 Task: Add Forces Of Nature Organic Scar Control Rollerball to the cart.
Action: Mouse pressed left at (240, 114)
Screenshot: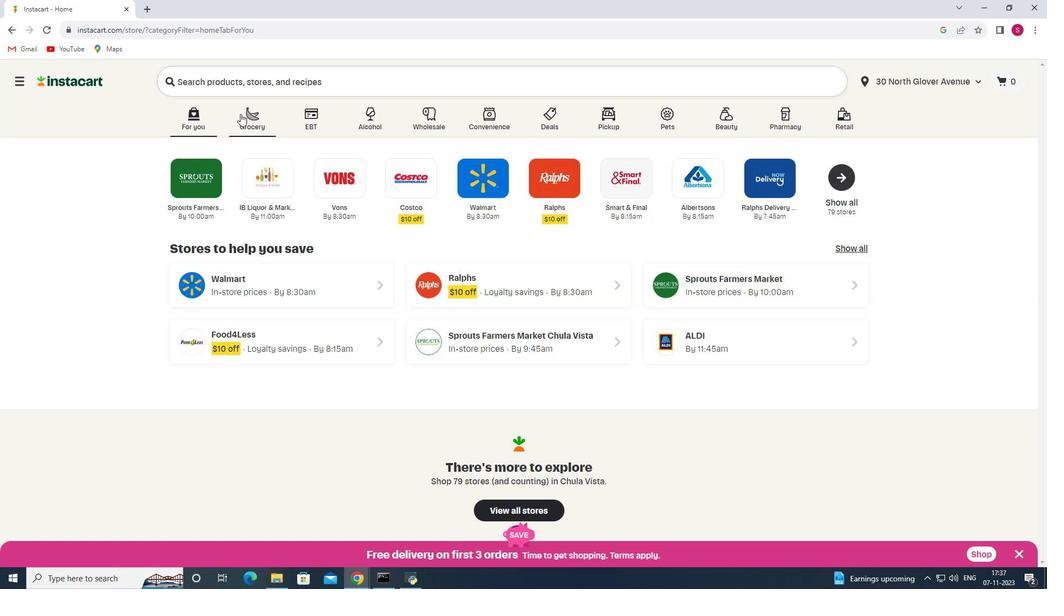 
Action: Mouse moved to (243, 317)
Screenshot: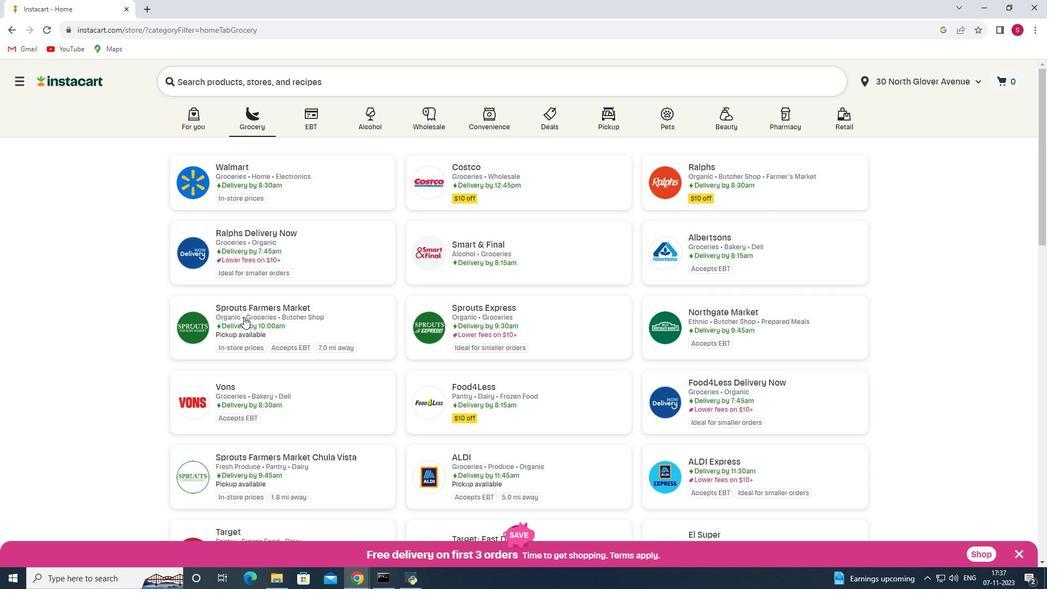 
Action: Mouse pressed left at (243, 317)
Screenshot: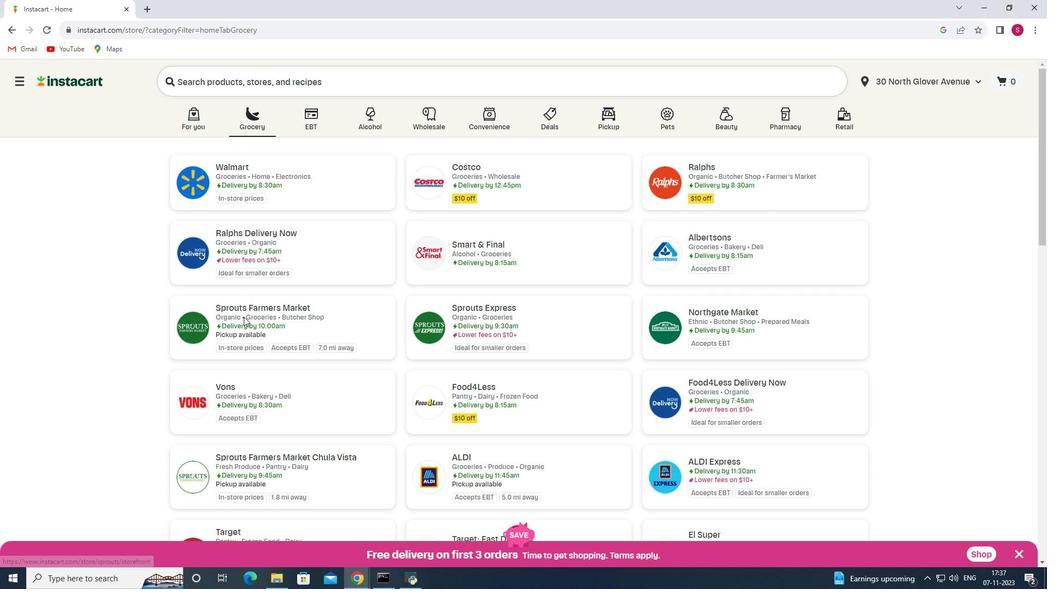 
Action: Mouse moved to (85, 314)
Screenshot: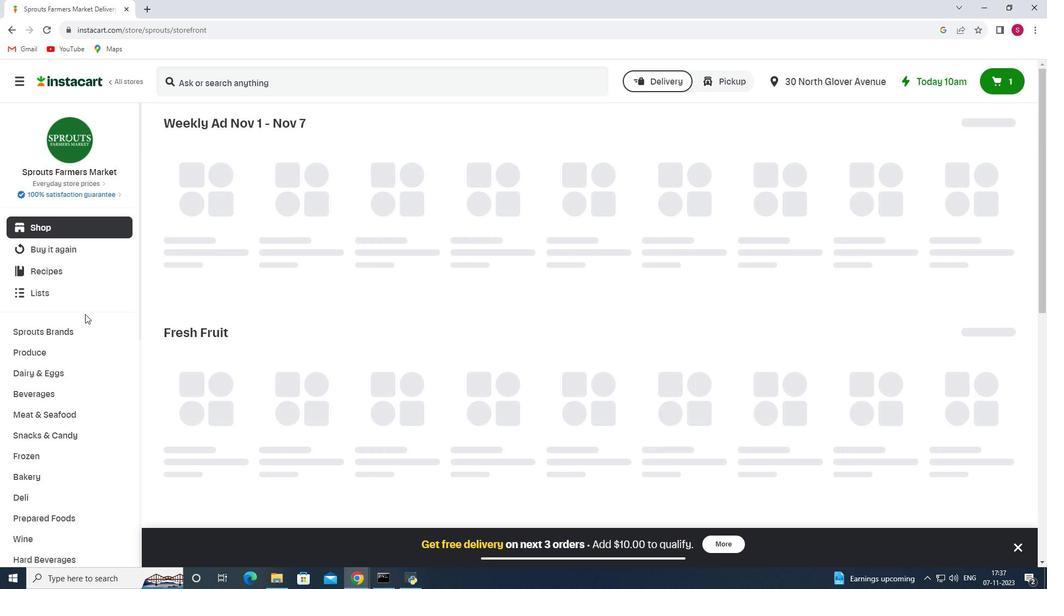 
Action: Mouse scrolled (85, 313) with delta (0, 0)
Screenshot: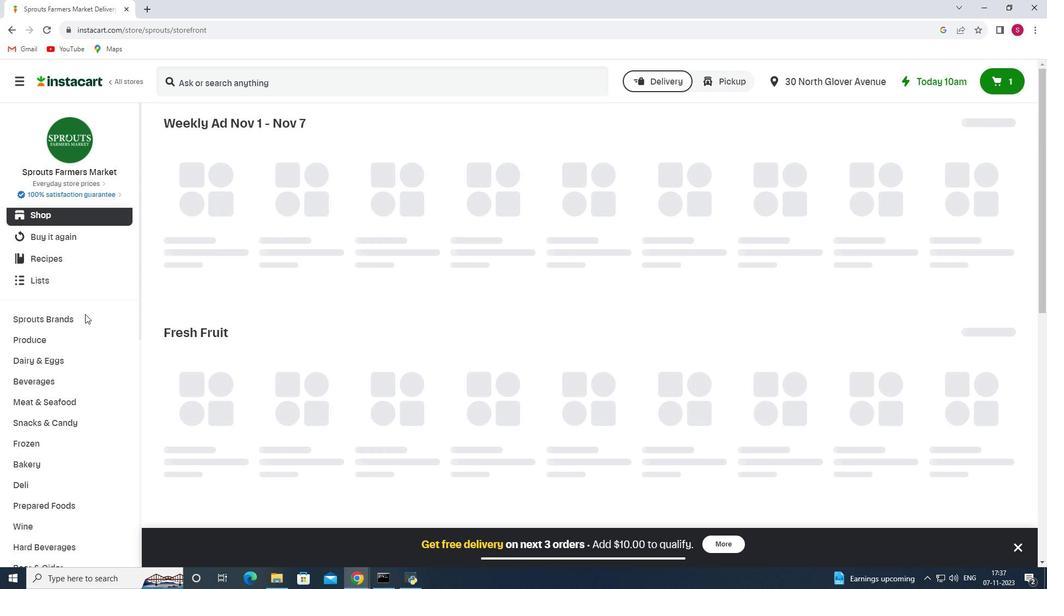 
Action: Mouse scrolled (85, 313) with delta (0, 0)
Screenshot: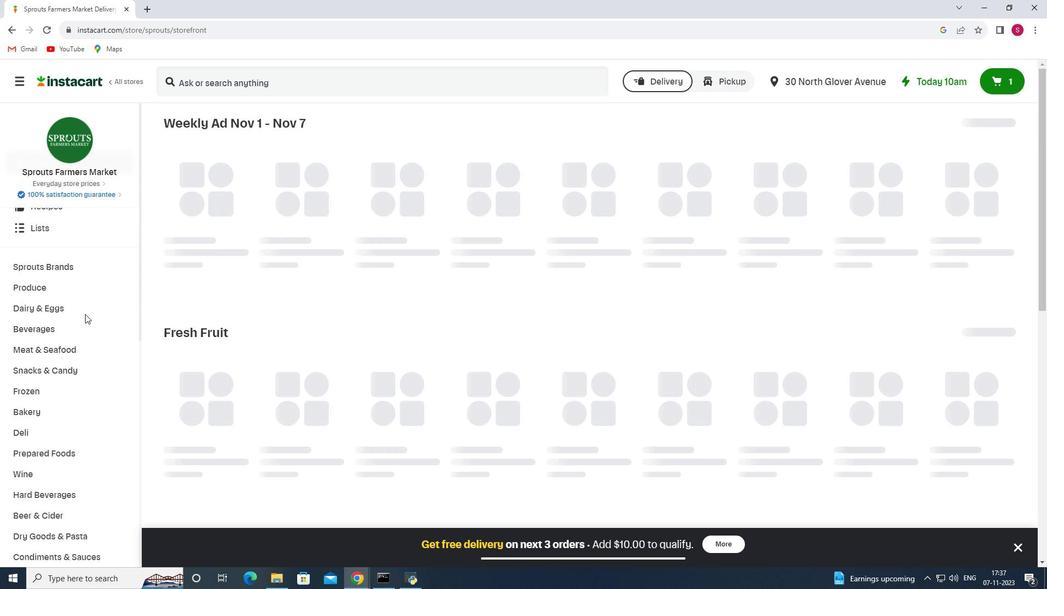 
Action: Mouse scrolled (85, 313) with delta (0, 0)
Screenshot: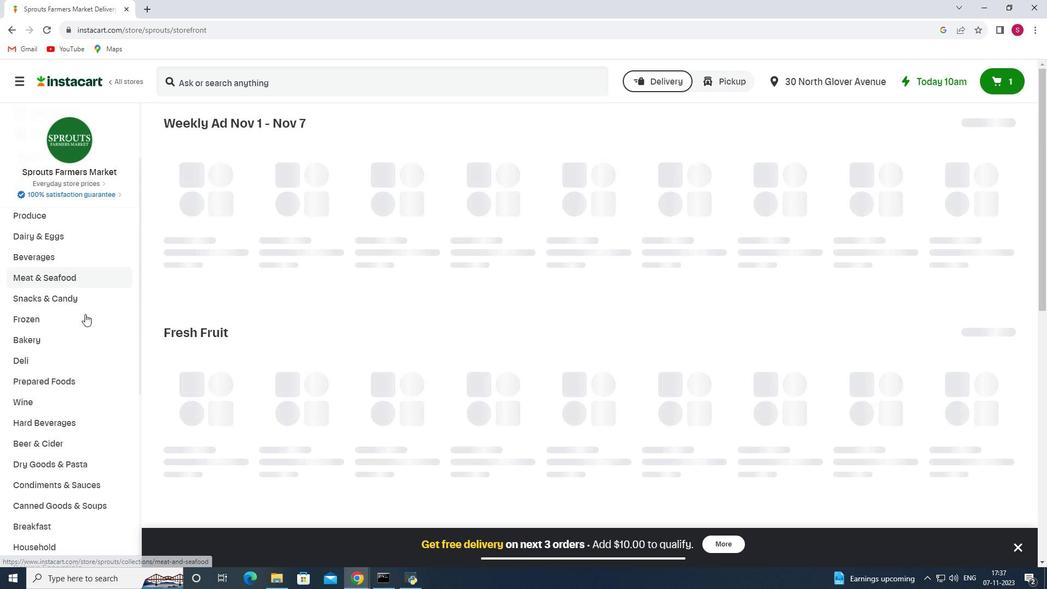 
Action: Mouse moved to (84, 314)
Screenshot: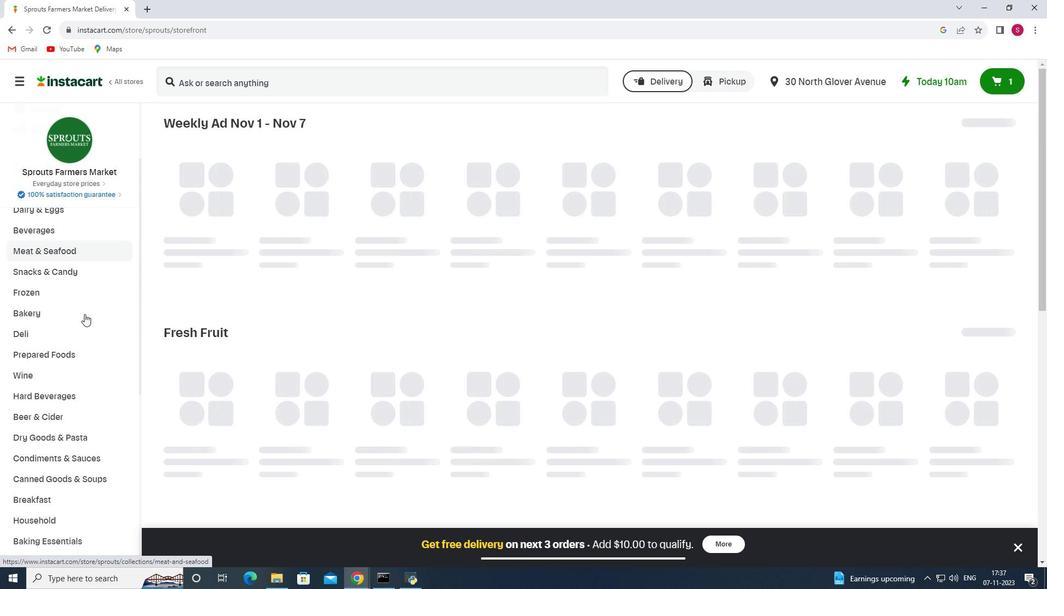 
Action: Mouse scrolled (84, 313) with delta (0, 0)
Screenshot: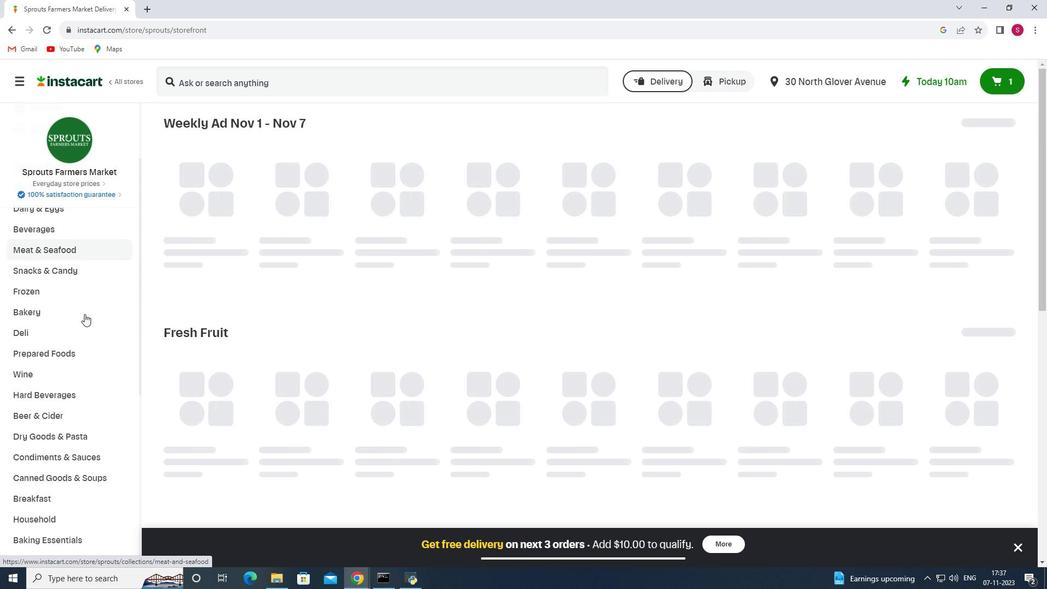 
Action: Mouse moved to (84, 311)
Screenshot: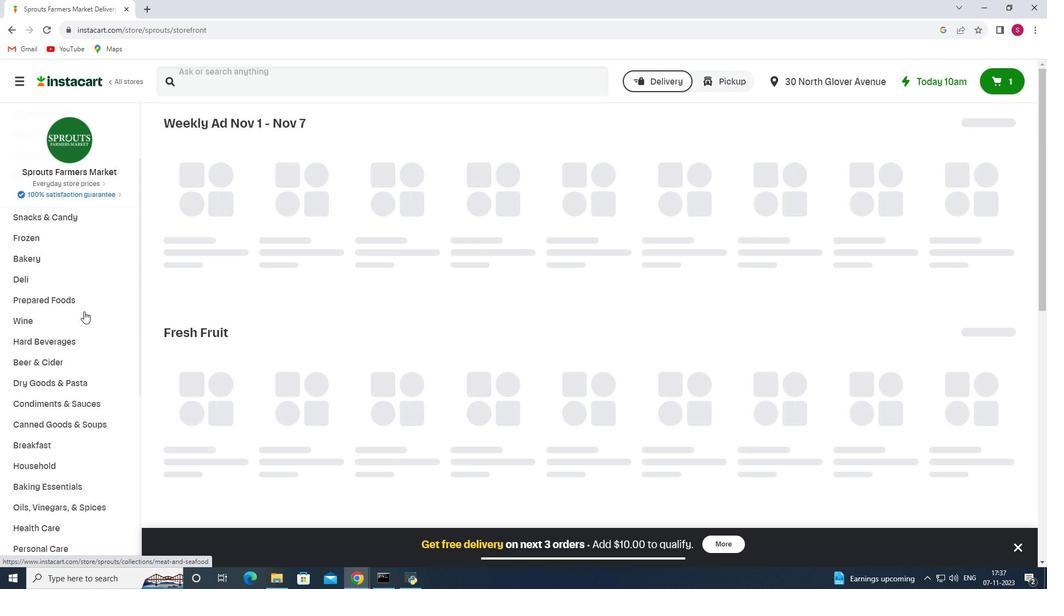 
Action: Mouse scrolled (84, 311) with delta (0, 0)
Screenshot: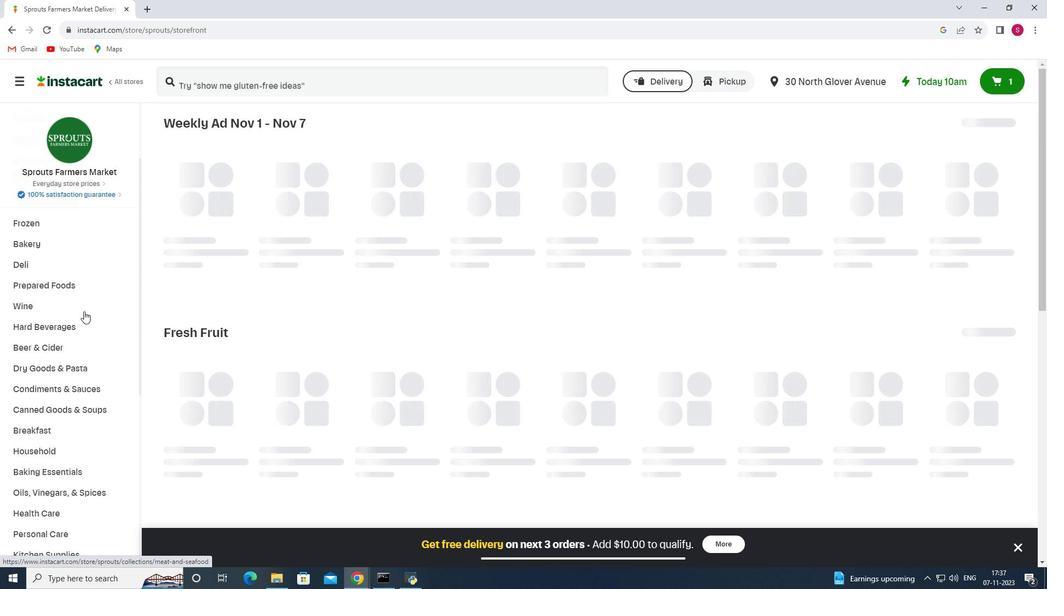 
Action: Mouse moved to (82, 294)
Screenshot: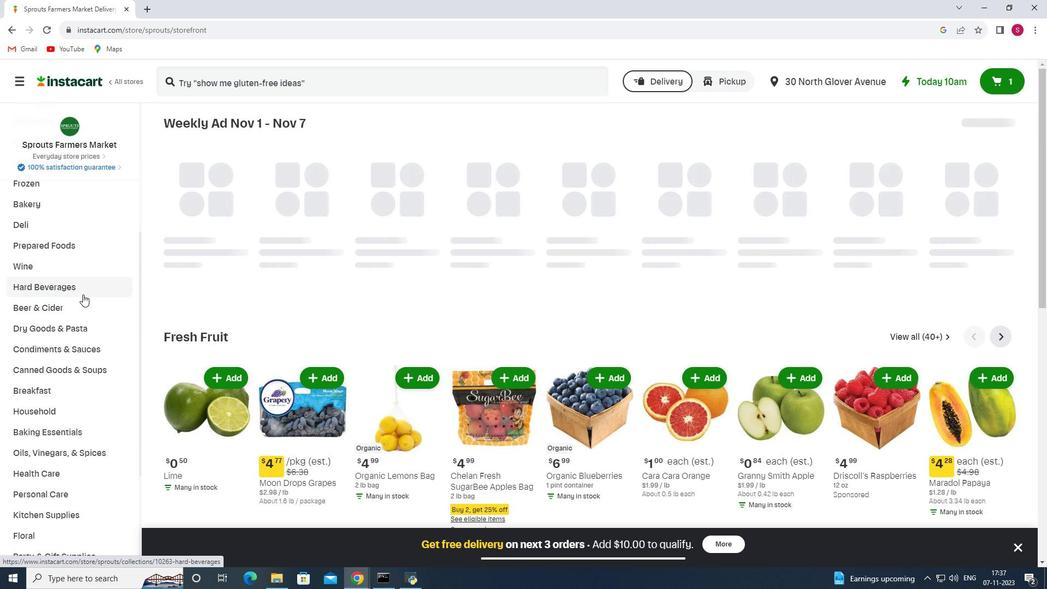 
Action: Mouse scrolled (82, 294) with delta (0, 0)
Screenshot: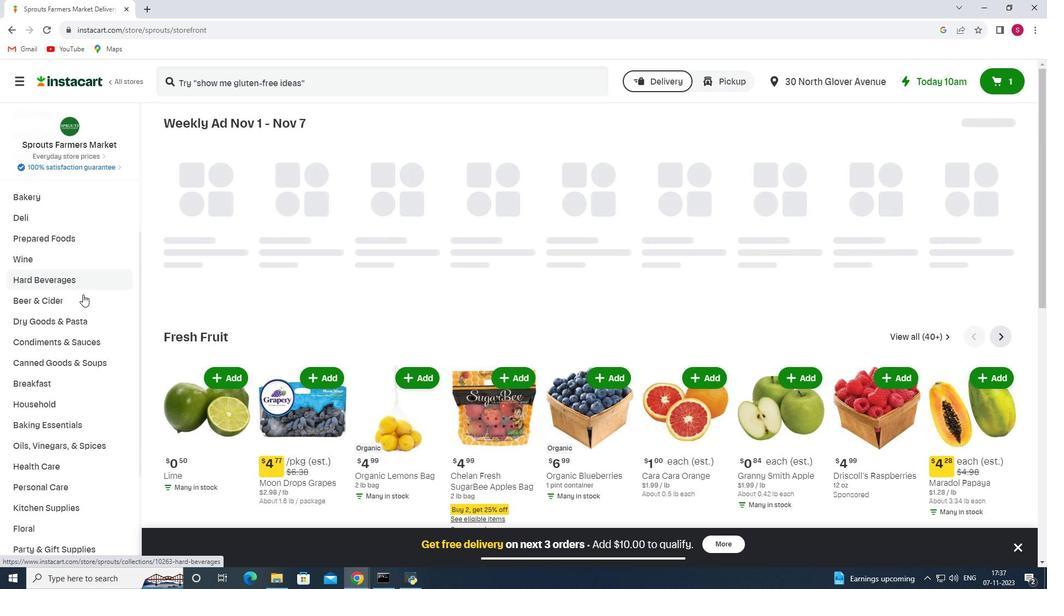 
Action: Mouse moved to (80, 303)
Screenshot: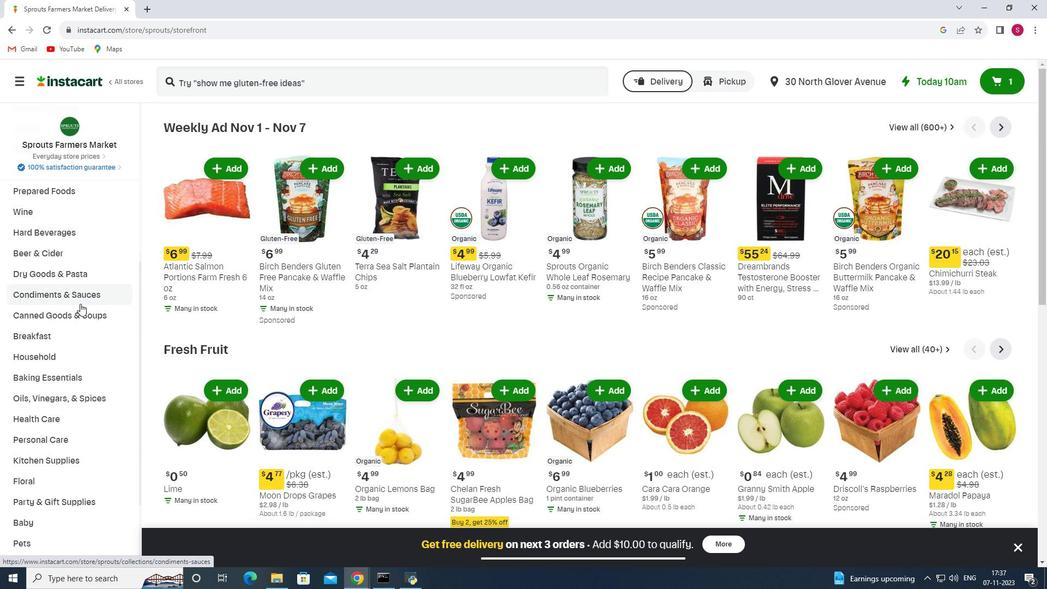 
Action: Mouse scrolled (80, 303) with delta (0, 0)
Screenshot: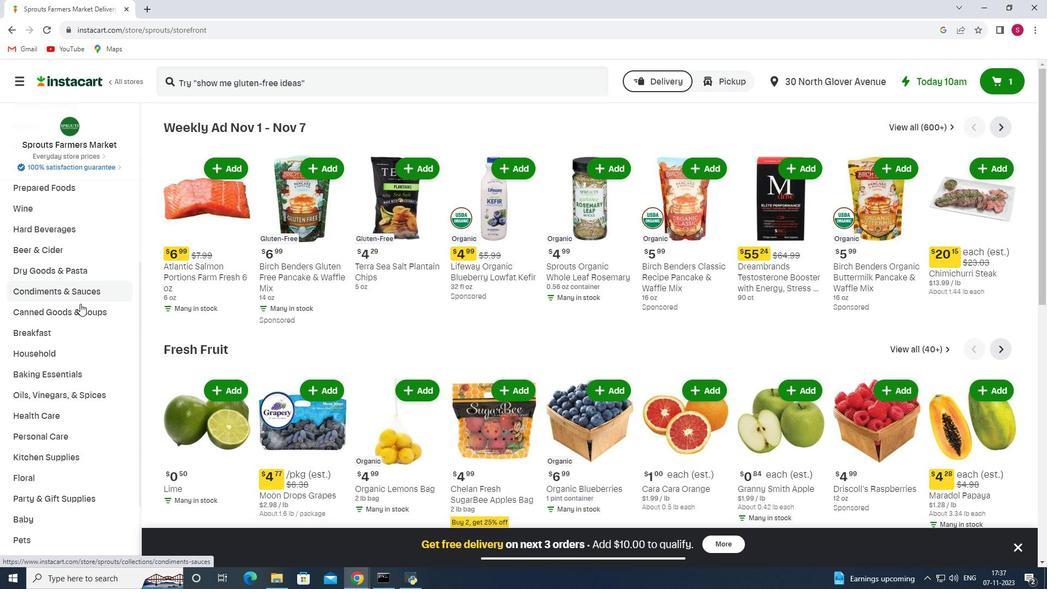 
Action: Mouse moved to (55, 359)
Screenshot: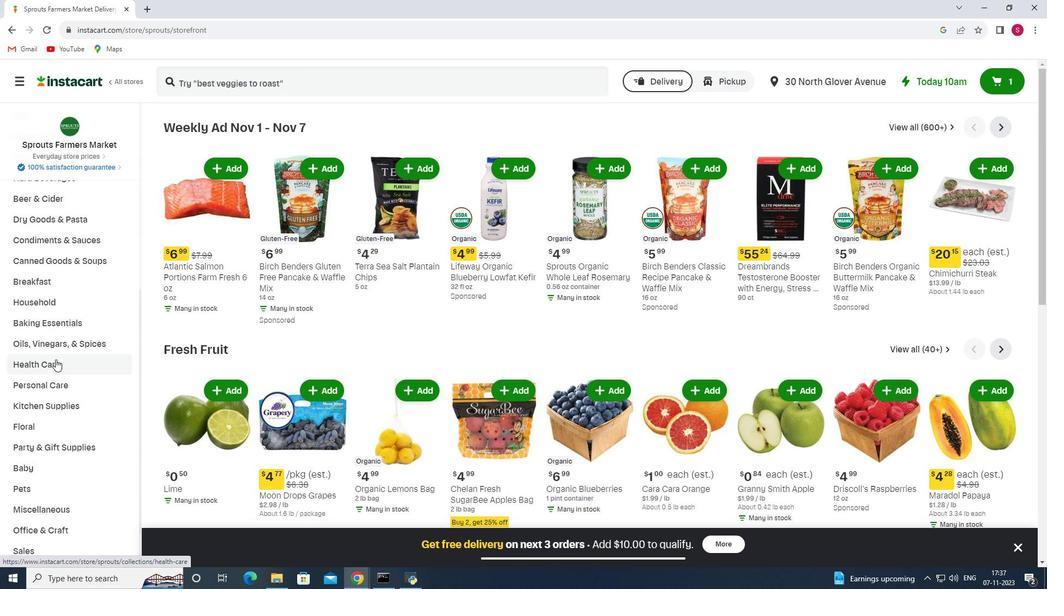 
Action: Mouse pressed left at (55, 359)
Screenshot: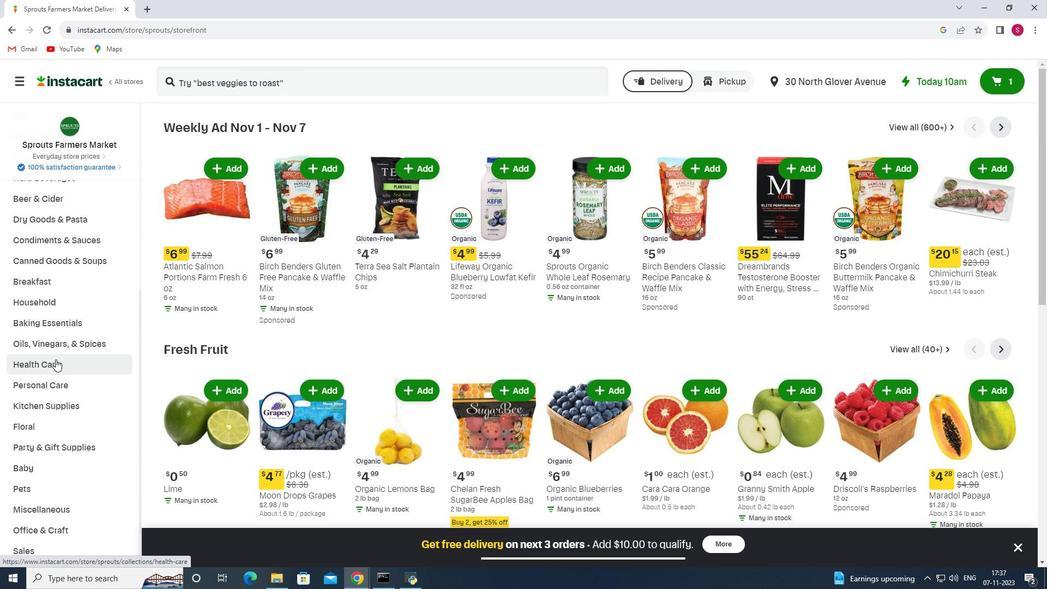 
Action: Mouse moved to (392, 157)
Screenshot: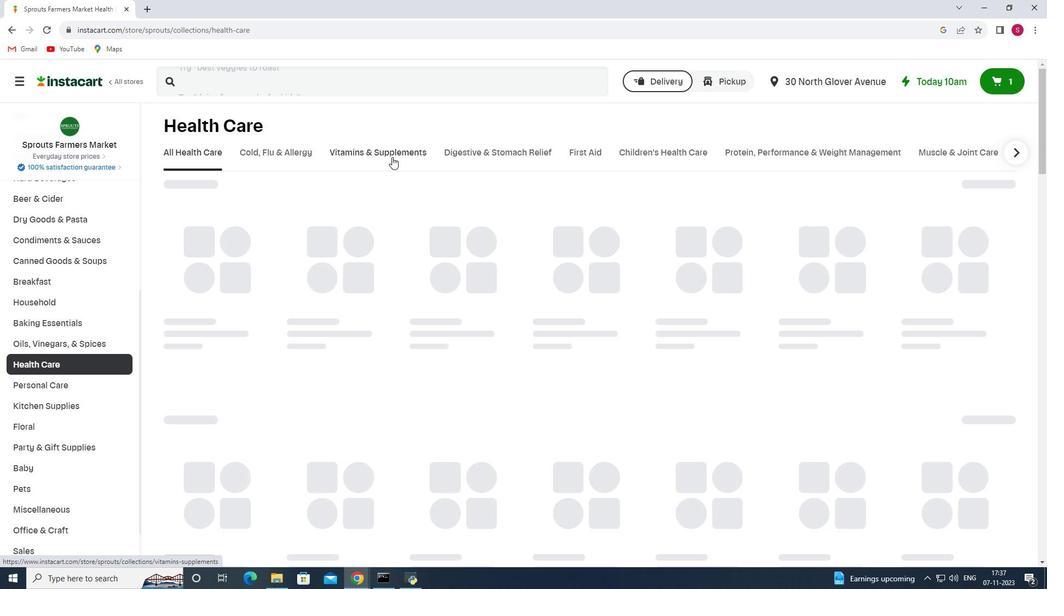 
Action: Mouse pressed left at (392, 157)
Screenshot: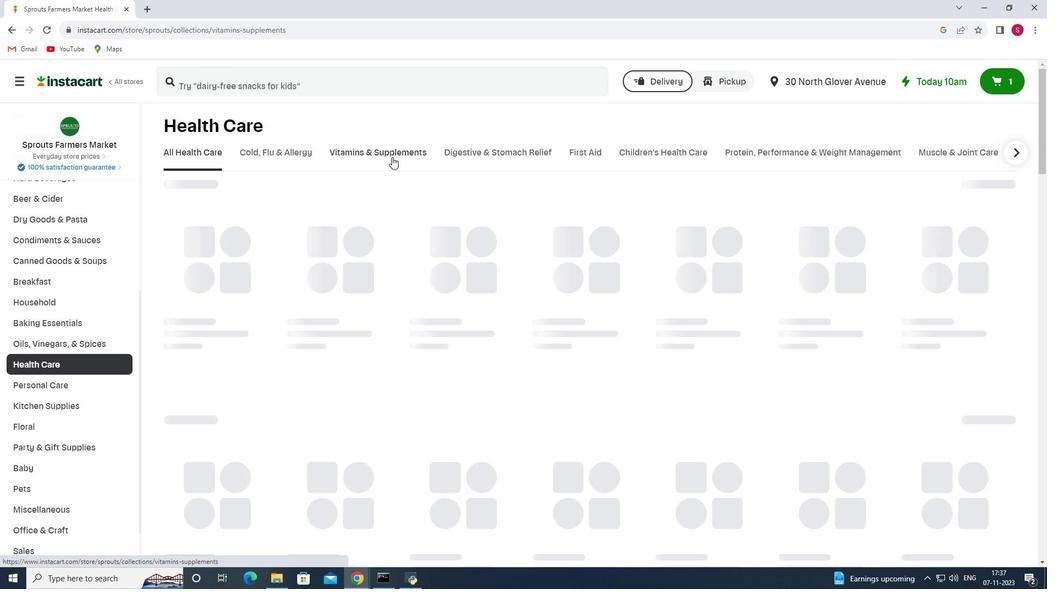 
Action: Mouse moved to (860, 203)
Screenshot: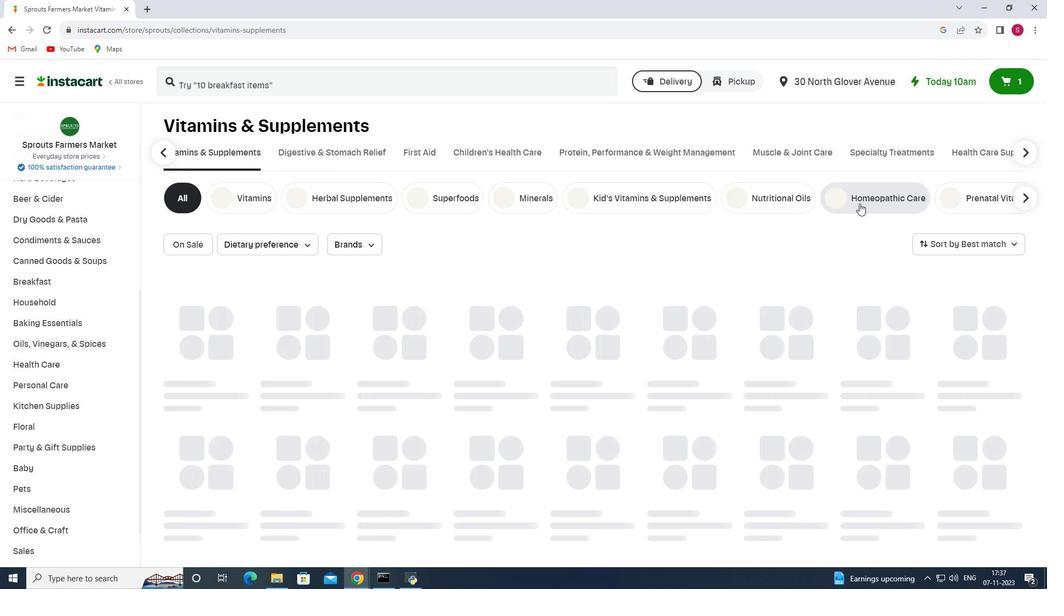 
Action: Mouse pressed left at (860, 203)
Screenshot: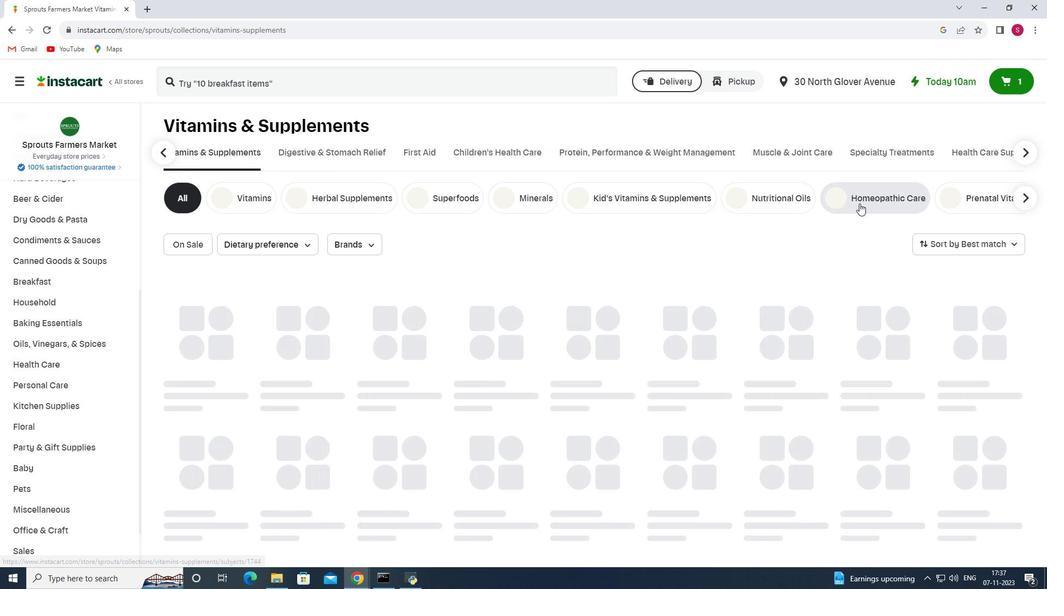 
Action: Mouse moved to (368, 81)
Screenshot: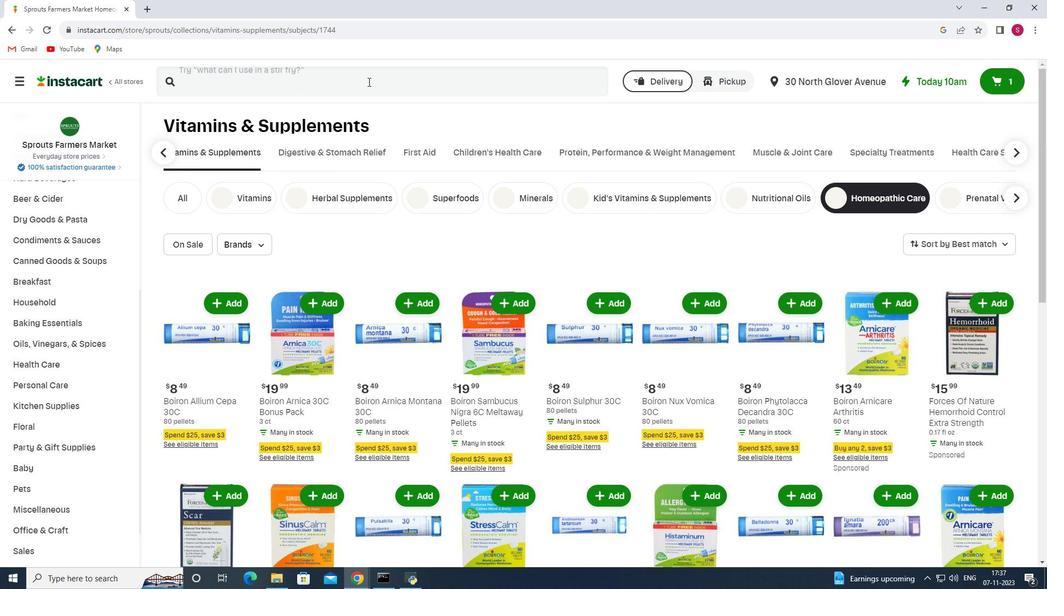 
Action: Mouse pressed left at (368, 81)
Screenshot: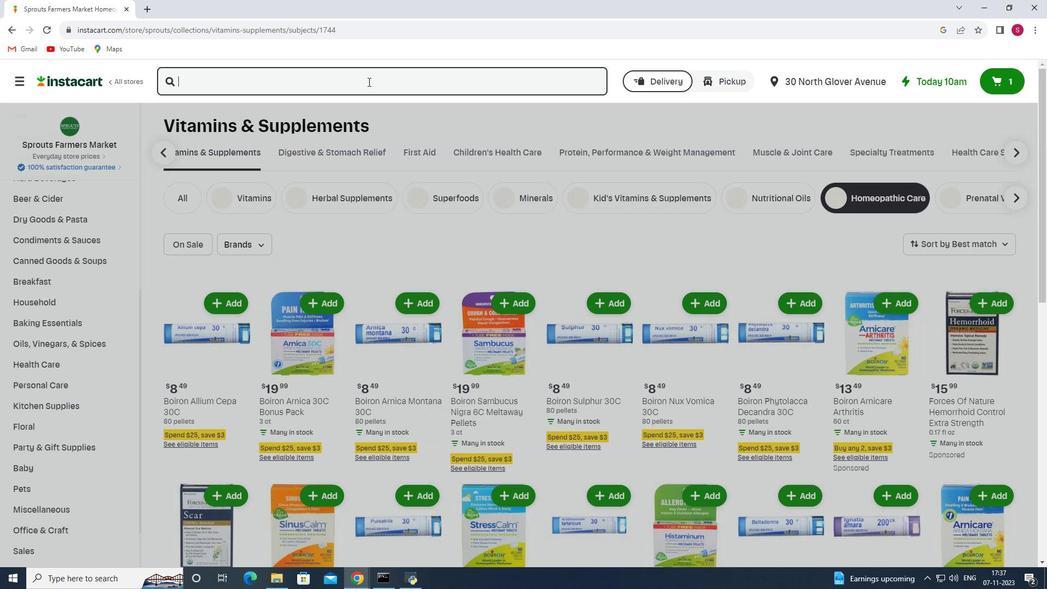
Action: Key pressed <Key.shift>Forces<Key.space><Key.shift>Of<Key.space><Key.shift>Nature<Key.space><Key.shift>organic<Key.space><Key.shift>Scar<Key.space><Key.shift>Control<Key.space><Key.shift><Key.shift><Key.shift><Key.shift><Key.shift><Key.shift><Key.shift><Key.shift><Key.shift><Key.shift><Key.shift><Key.shift>Rollerball<Key.enter>
Screenshot: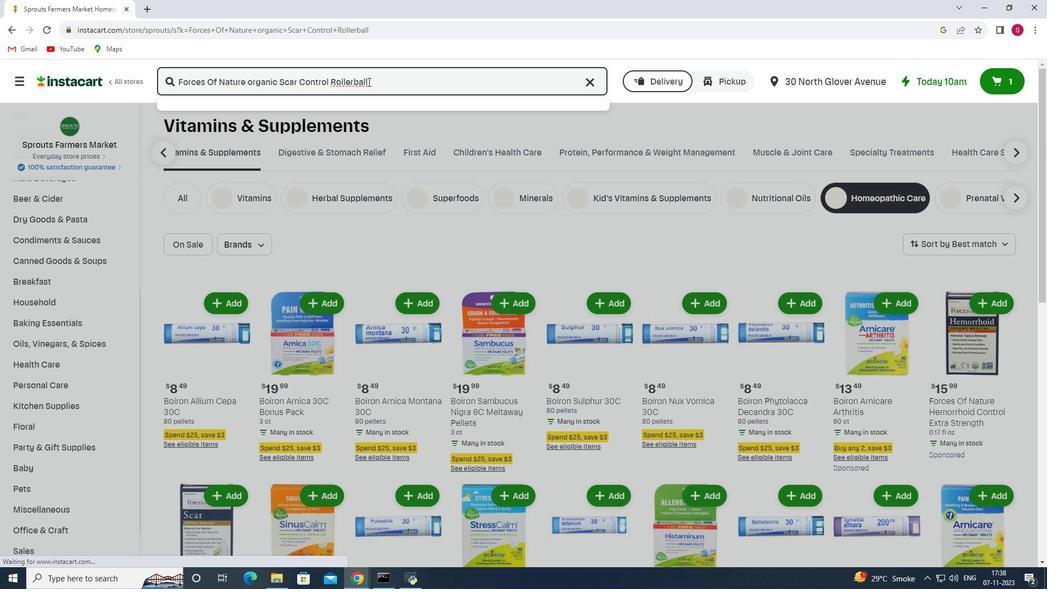 
Action: Mouse moved to (311, 273)
Screenshot: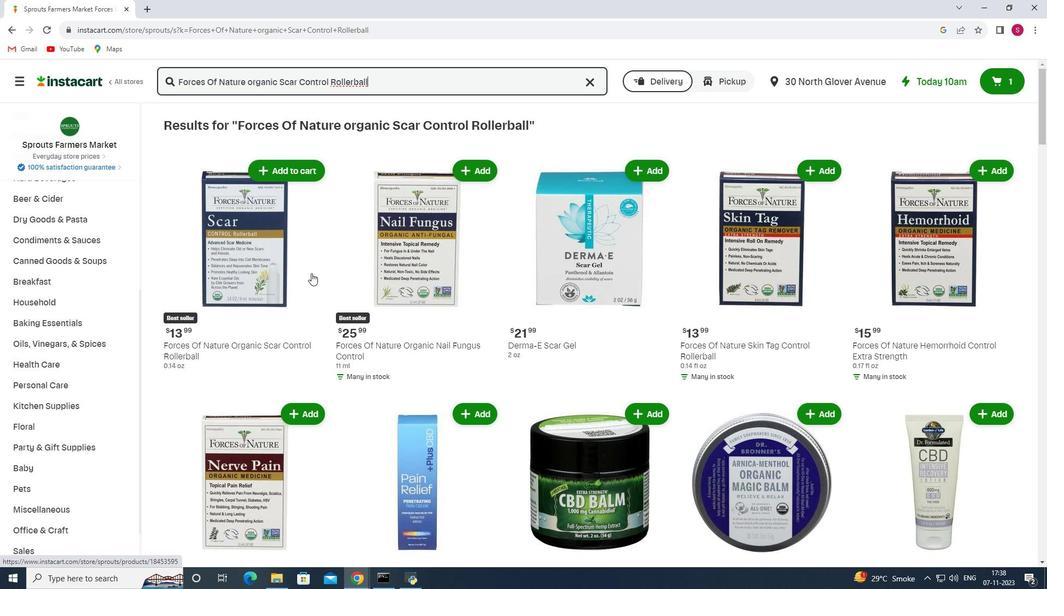 
Action: Mouse scrolled (311, 272) with delta (0, 0)
Screenshot: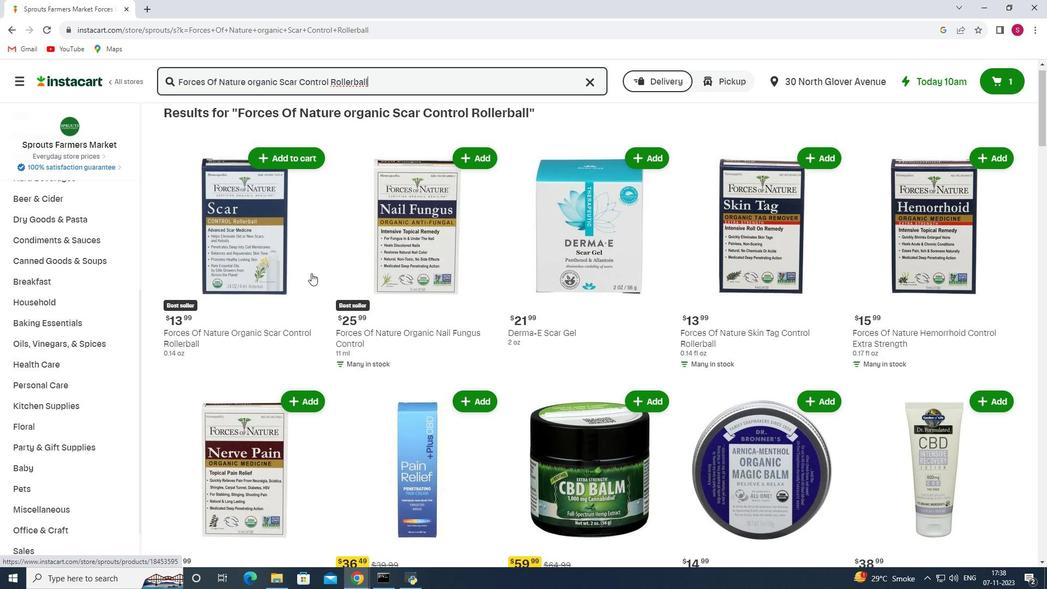 
Action: Mouse moved to (294, 261)
Screenshot: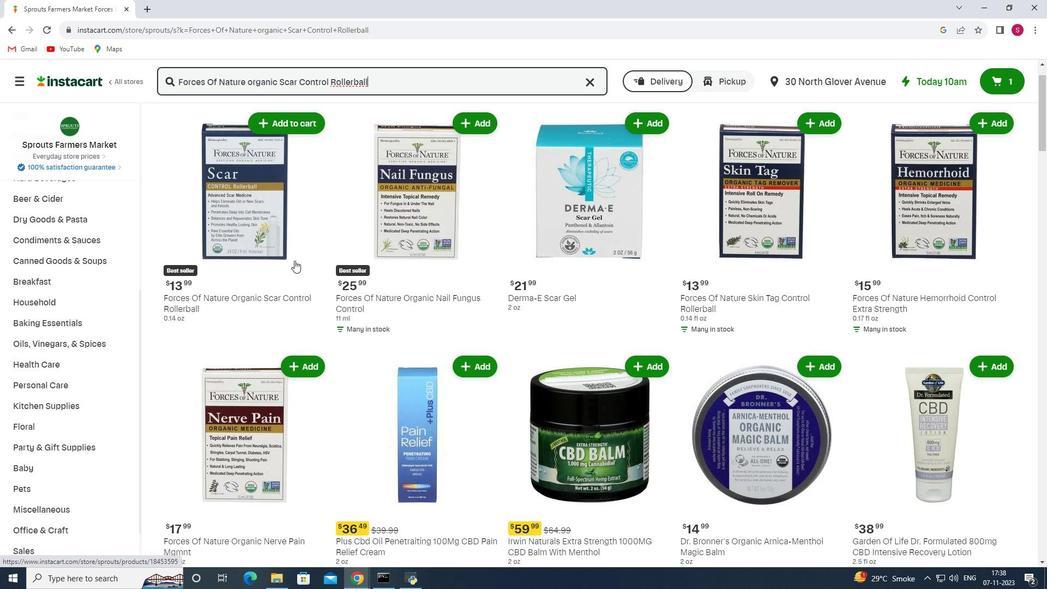 
Action: Mouse scrolled (294, 262) with delta (0, 0)
Screenshot: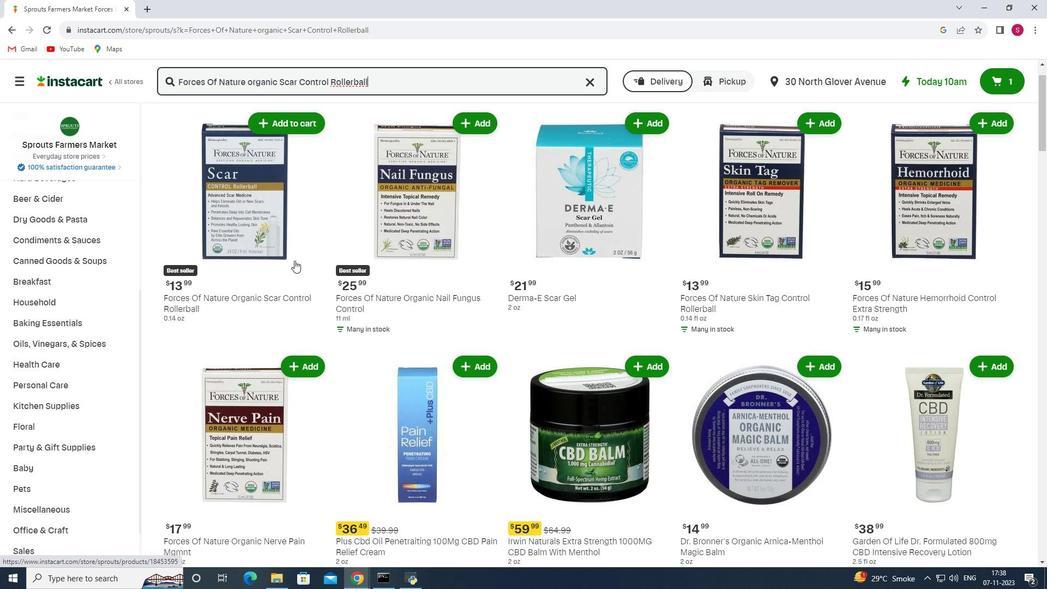 
Action: Mouse moved to (307, 168)
Screenshot: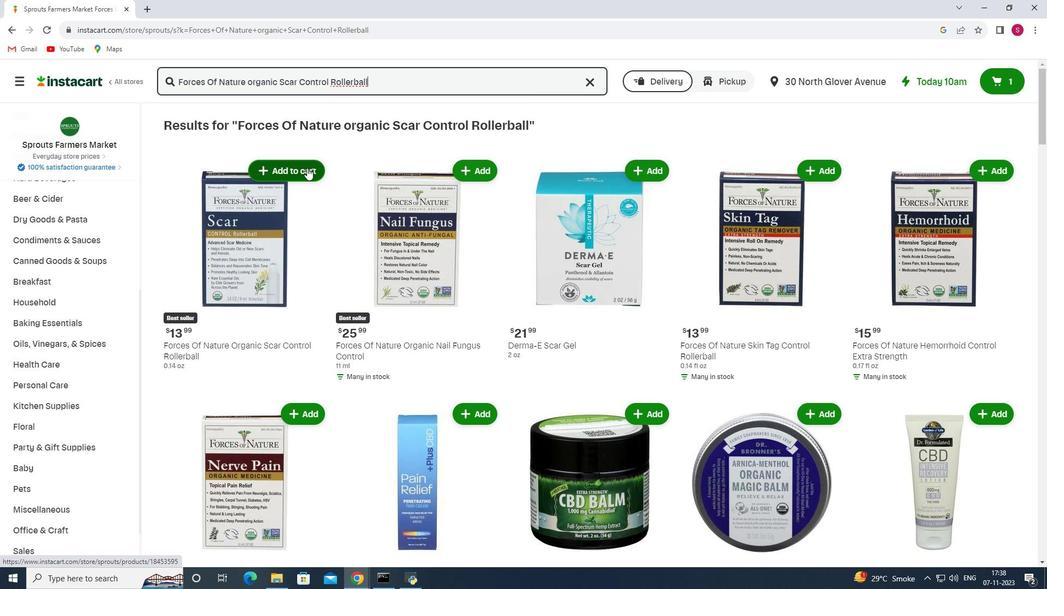 
Action: Mouse pressed left at (307, 168)
Screenshot: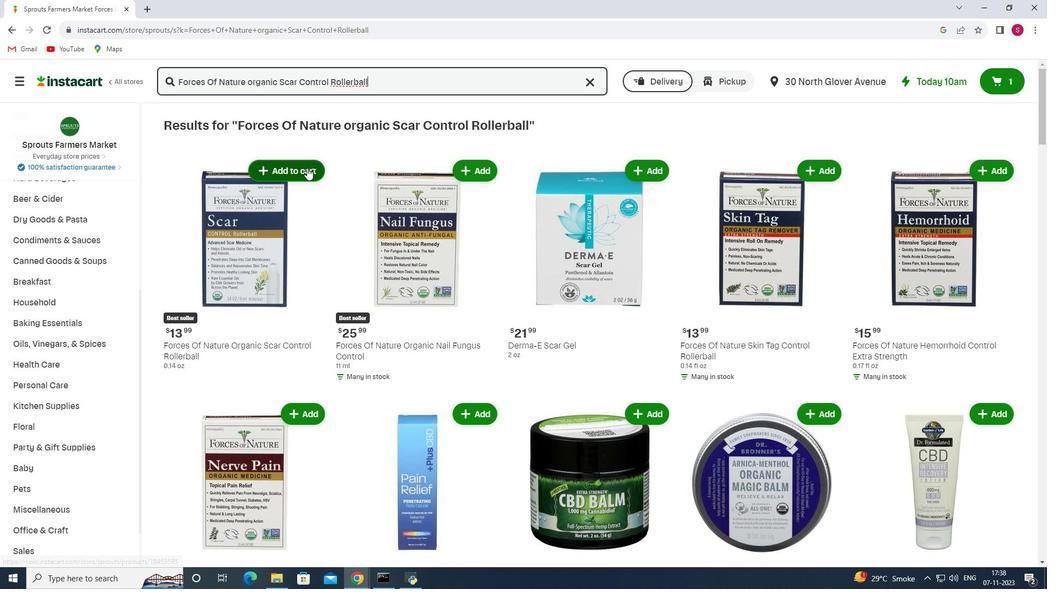 
Action: Mouse moved to (310, 227)
Screenshot: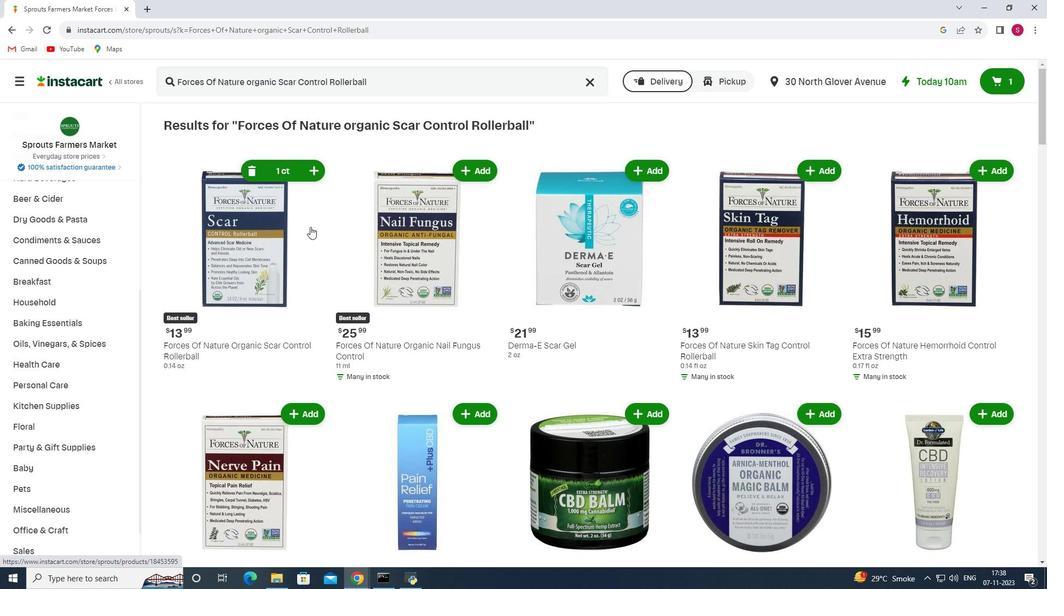 
